 Task: Show pending requests.
Action: Mouse pressed left at (781, 400)
Screenshot: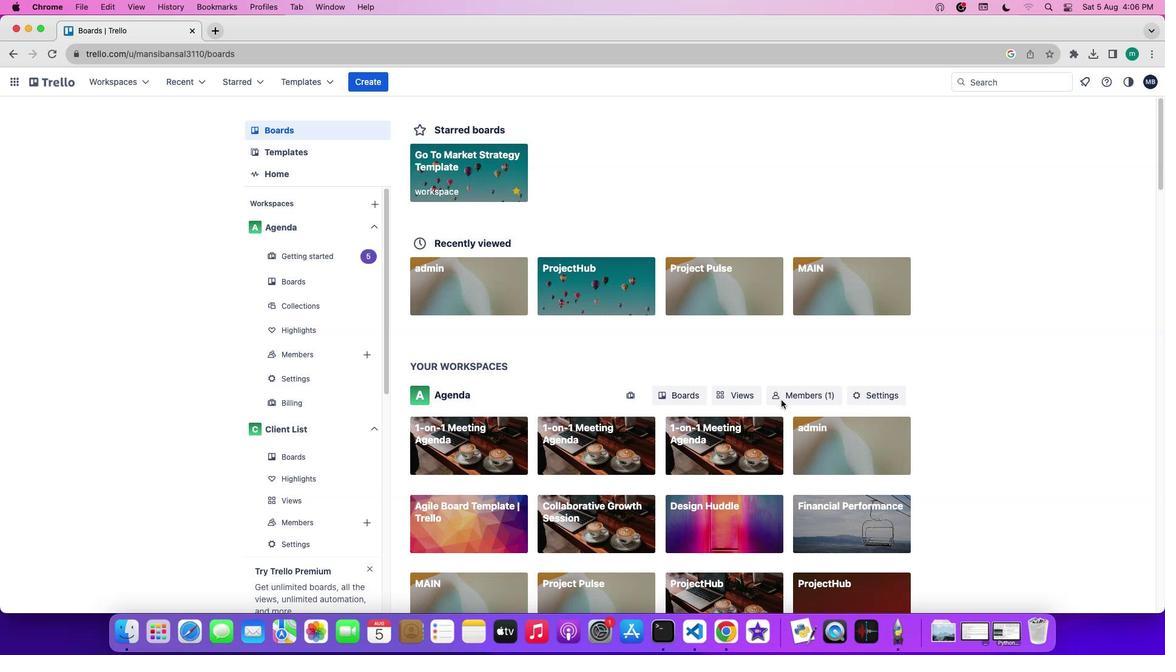 
Action: Mouse pressed left at (781, 400)
Screenshot: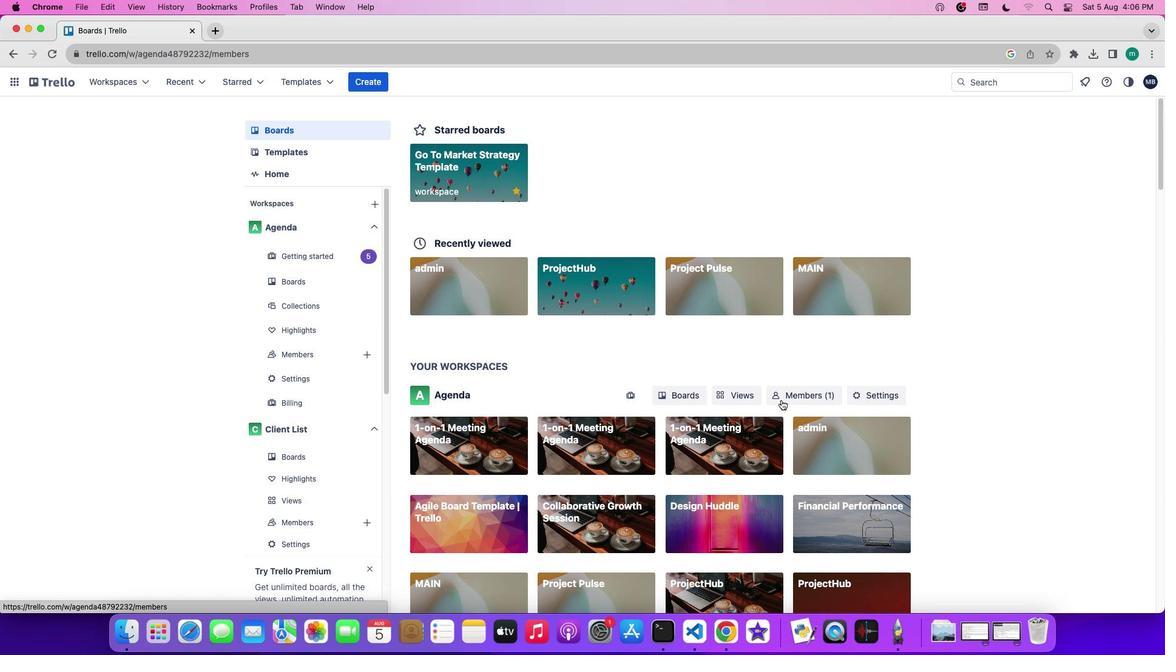 
Action: Mouse moved to (230, 316)
Screenshot: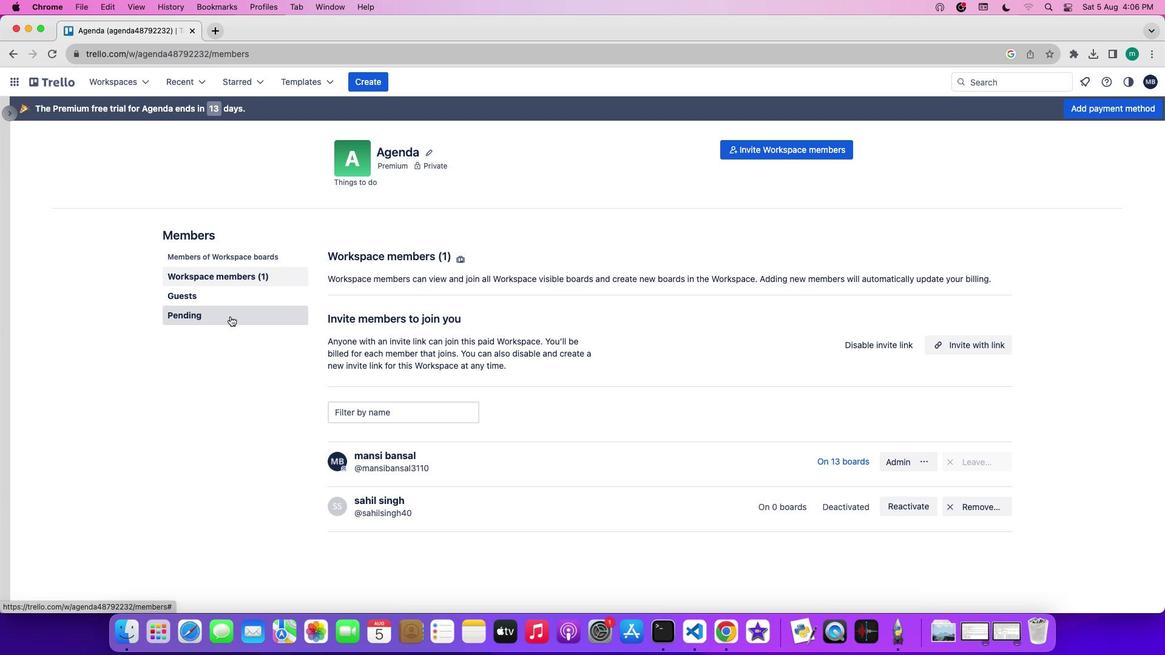 
Action: Mouse pressed left at (230, 316)
Screenshot: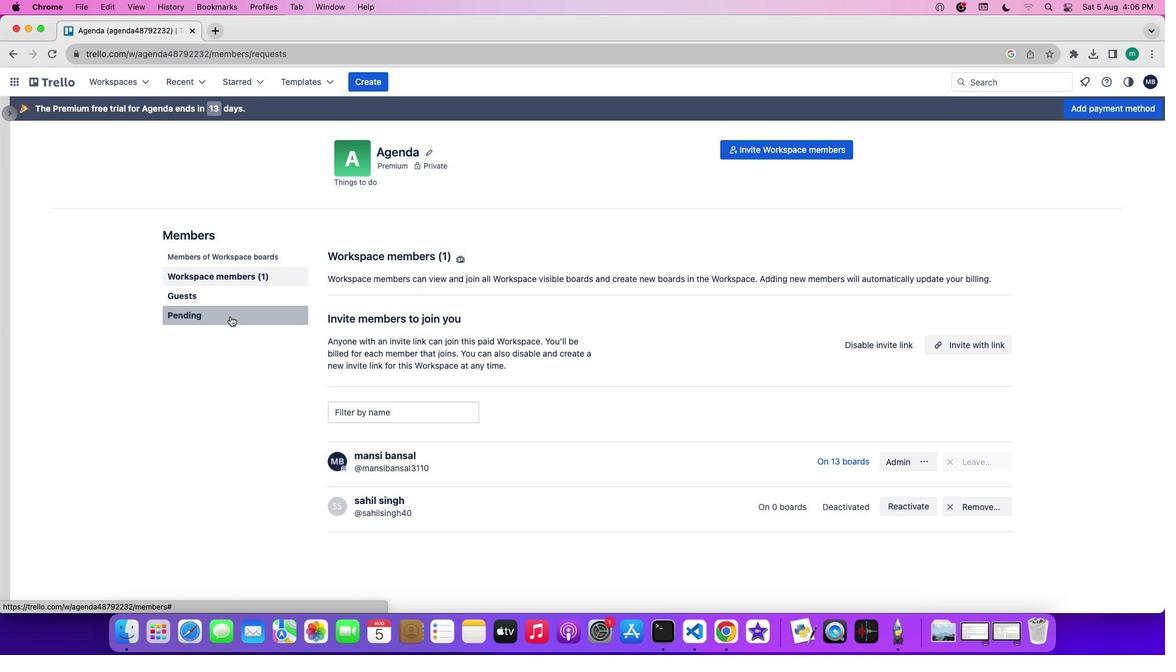
